 Task: Add a field from the Popular template Effort Level a blank project AmberDrive
Action: Mouse moved to (358, 371)
Screenshot: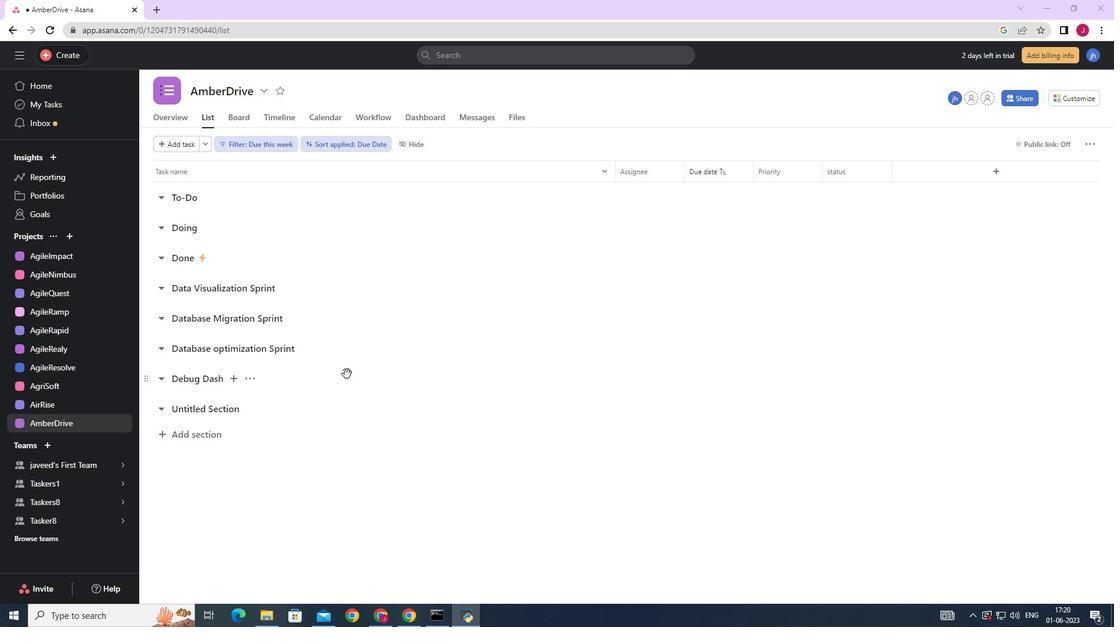 
Action: Mouse scrolled (358, 372) with delta (0, 0)
Screenshot: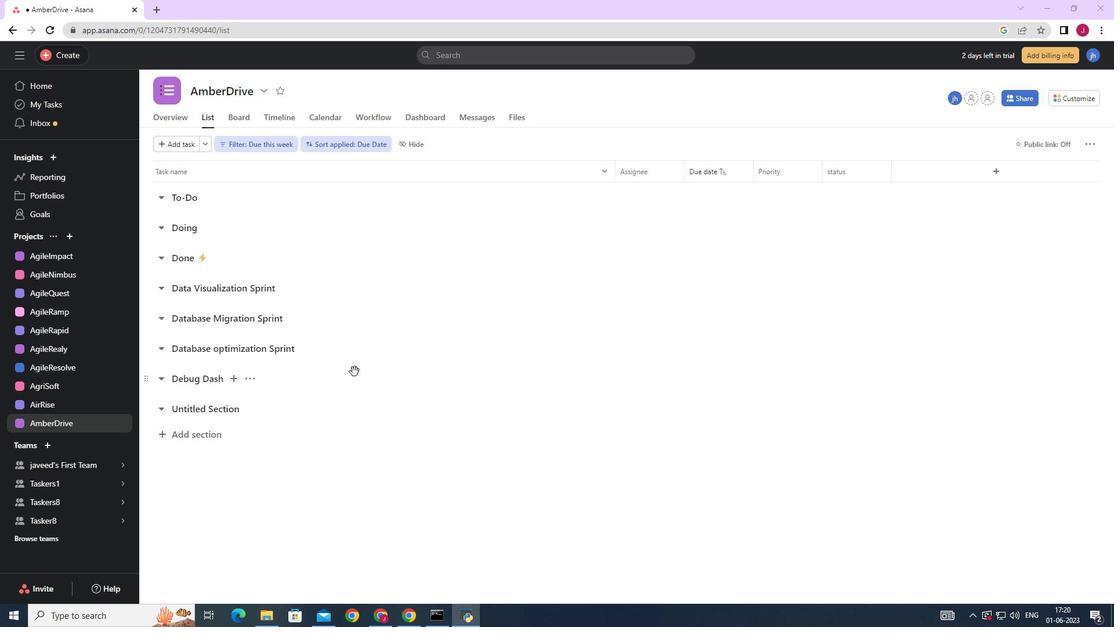 
Action: Mouse scrolled (358, 372) with delta (0, 0)
Screenshot: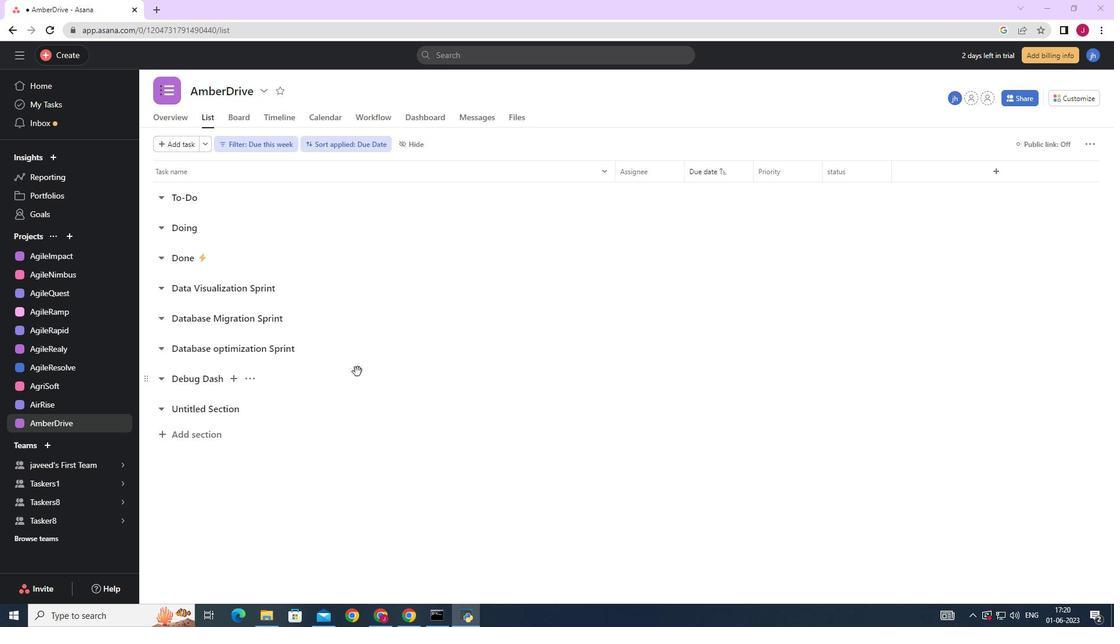 
Action: Mouse scrolled (358, 372) with delta (0, 0)
Screenshot: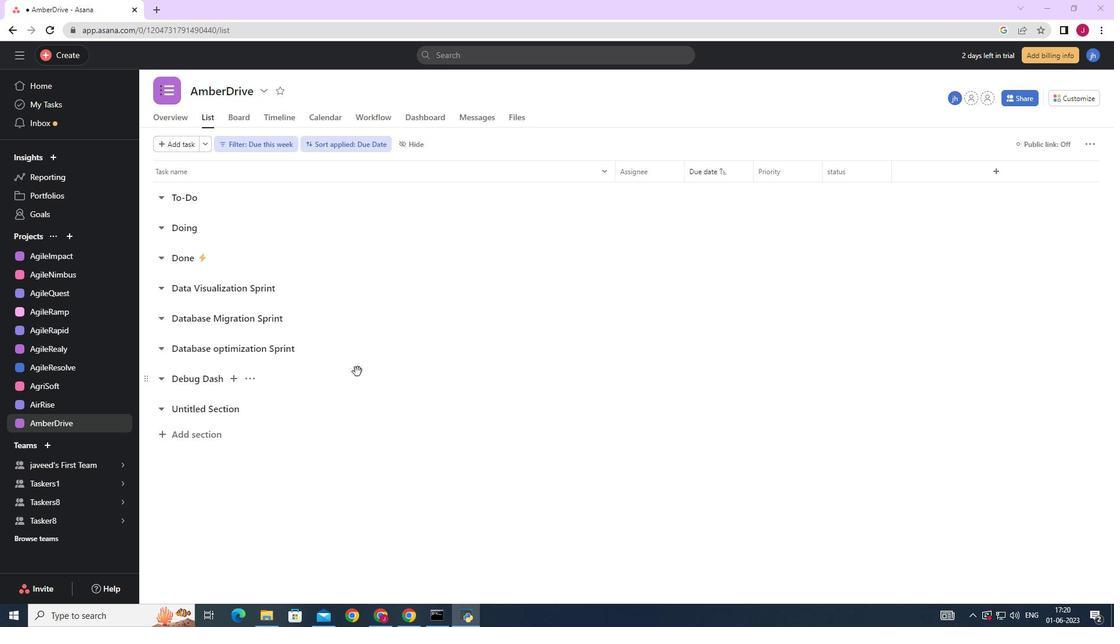 
Action: Mouse moved to (1089, 99)
Screenshot: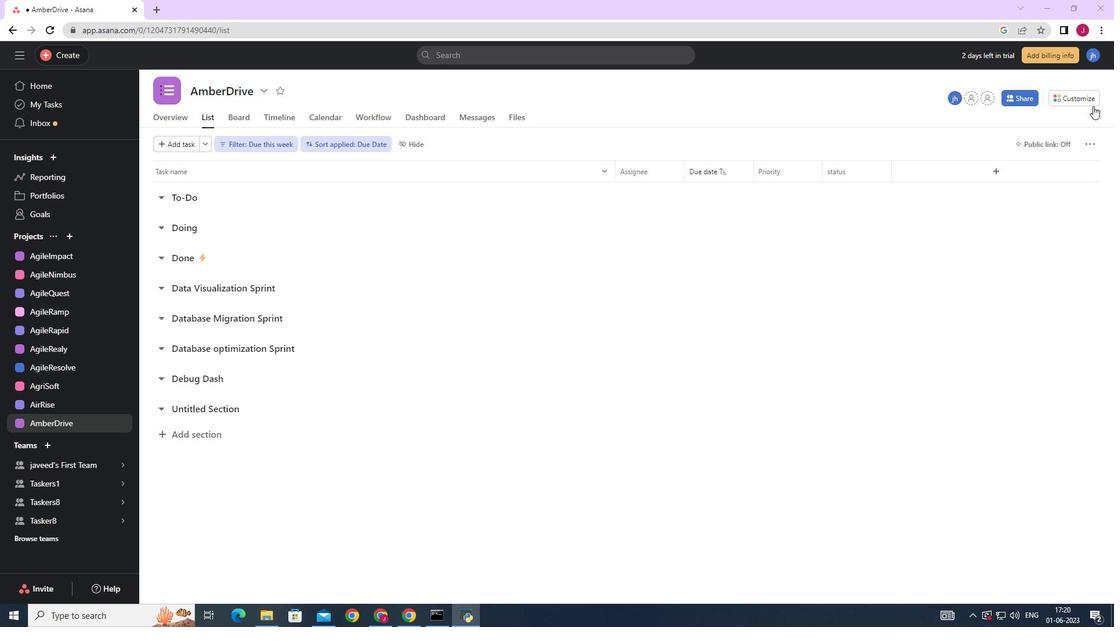 
Action: Mouse pressed left at (1089, 99)
Screenshot: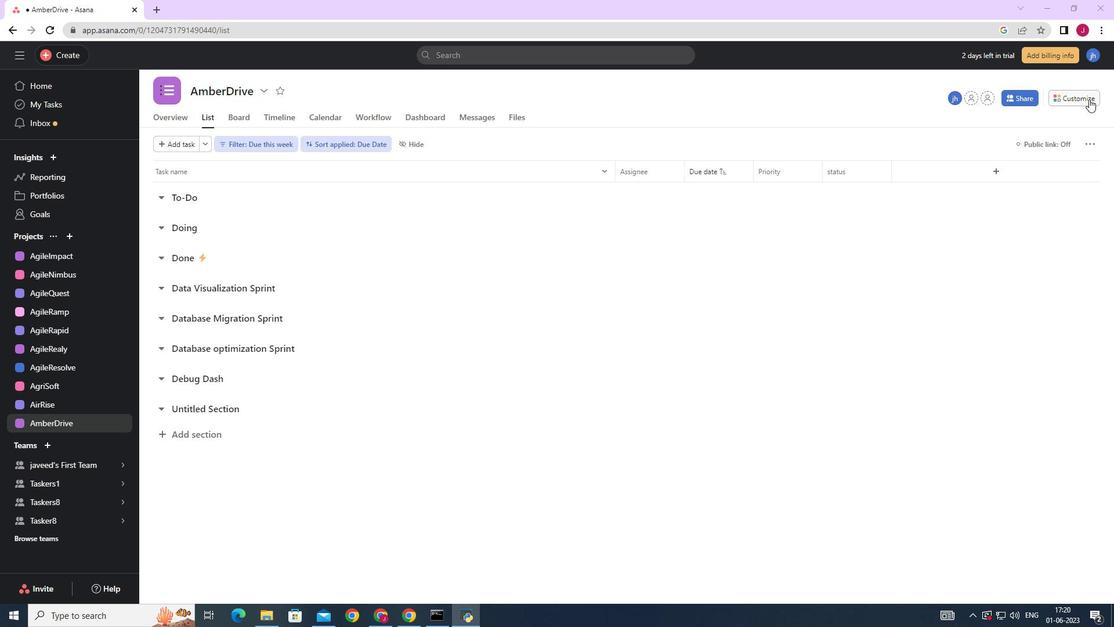 
Action: Mouse moved to (872, 252)
Screenshot: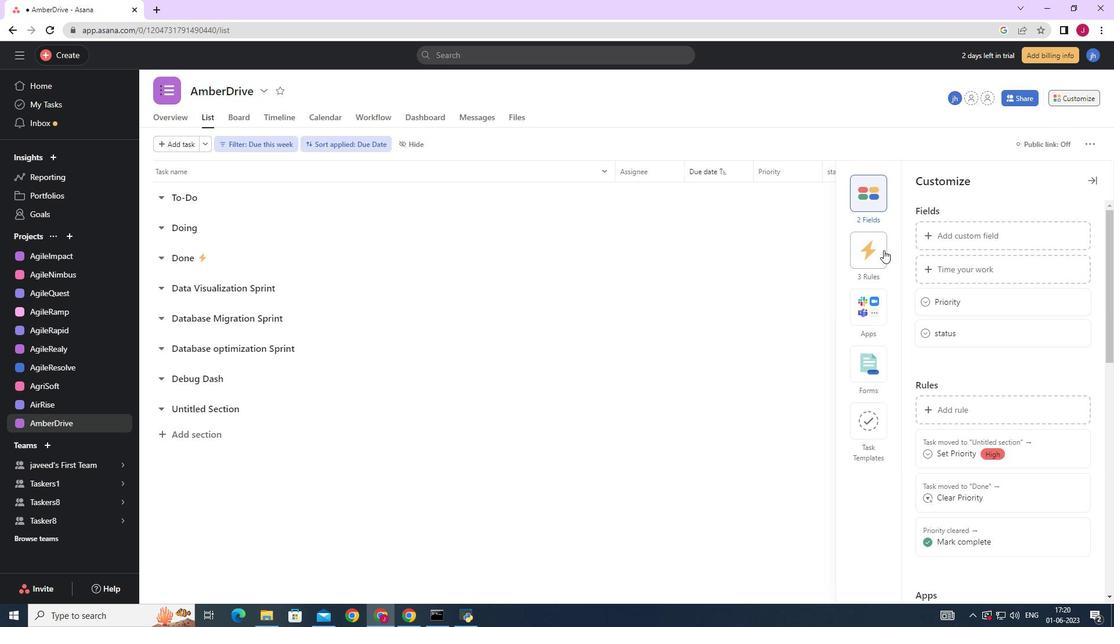 
Action: Mouse pressed left at (872, 252)
Screenshot: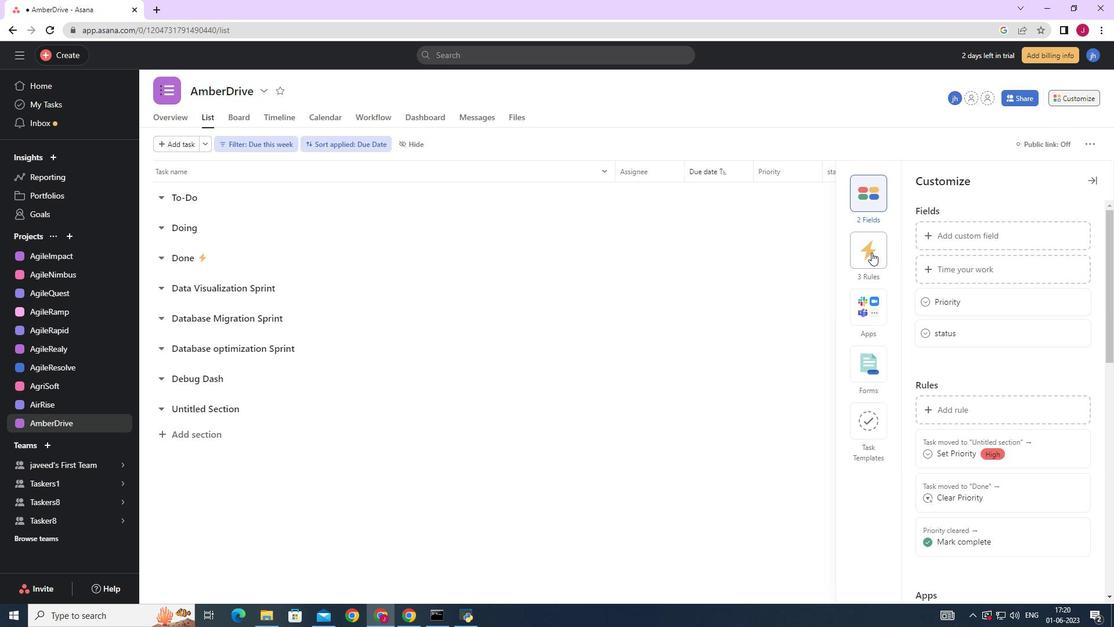 
Action: Mouse moved to (936, 261)
Screenshot: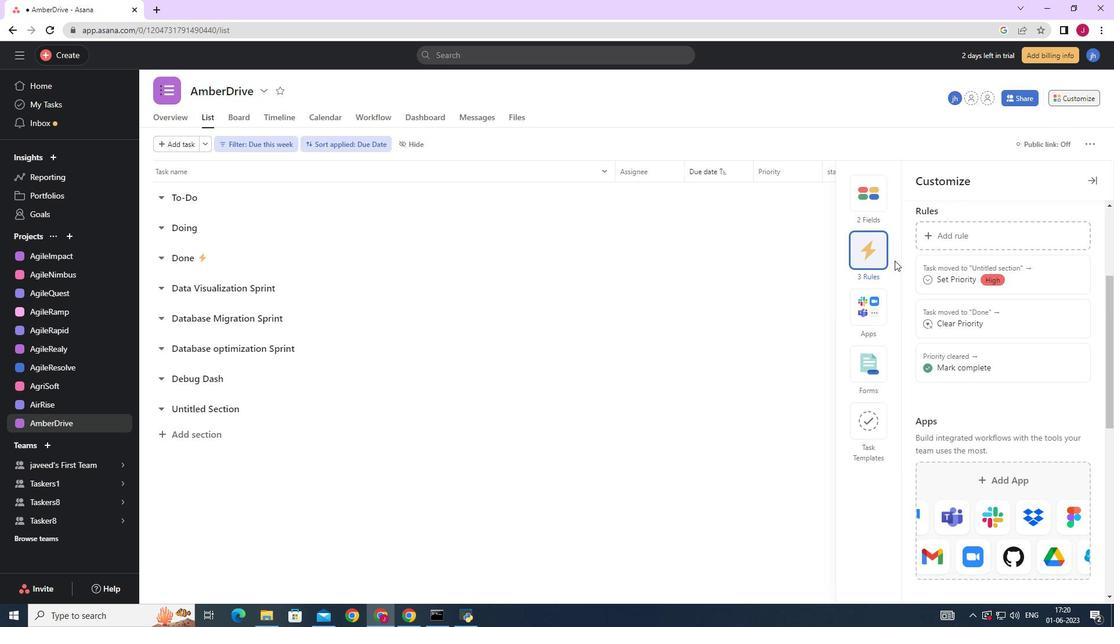 
Action: Mouse scrolled (936, 262) with delta (0, 0)
Screenshot: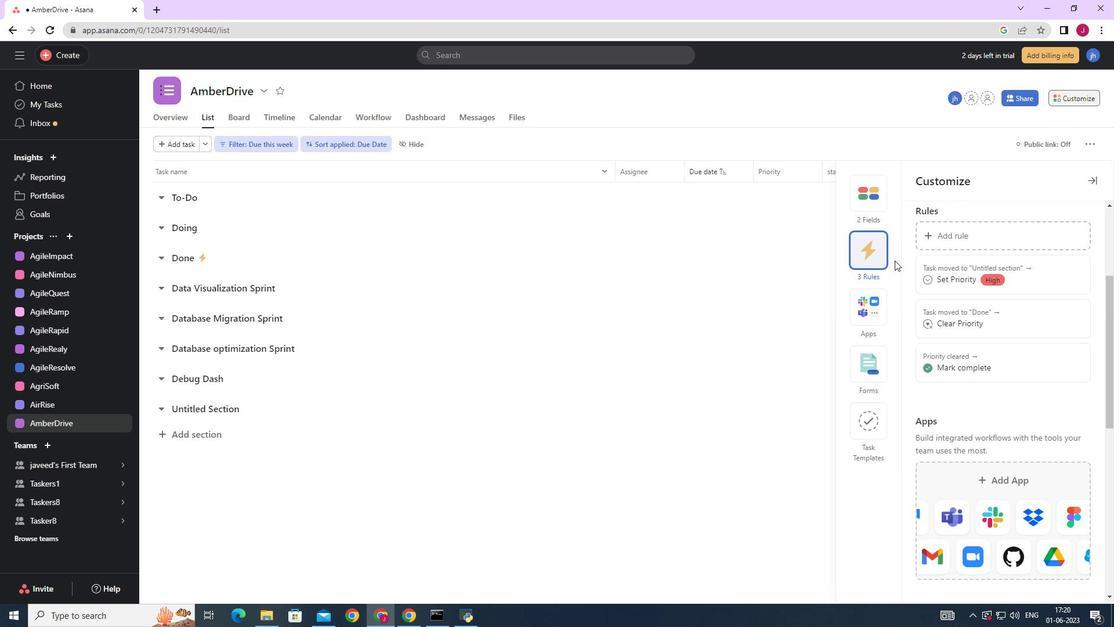 
Action: Mouse scrolled (936, 262) with delta (0, 0)
Screenshot: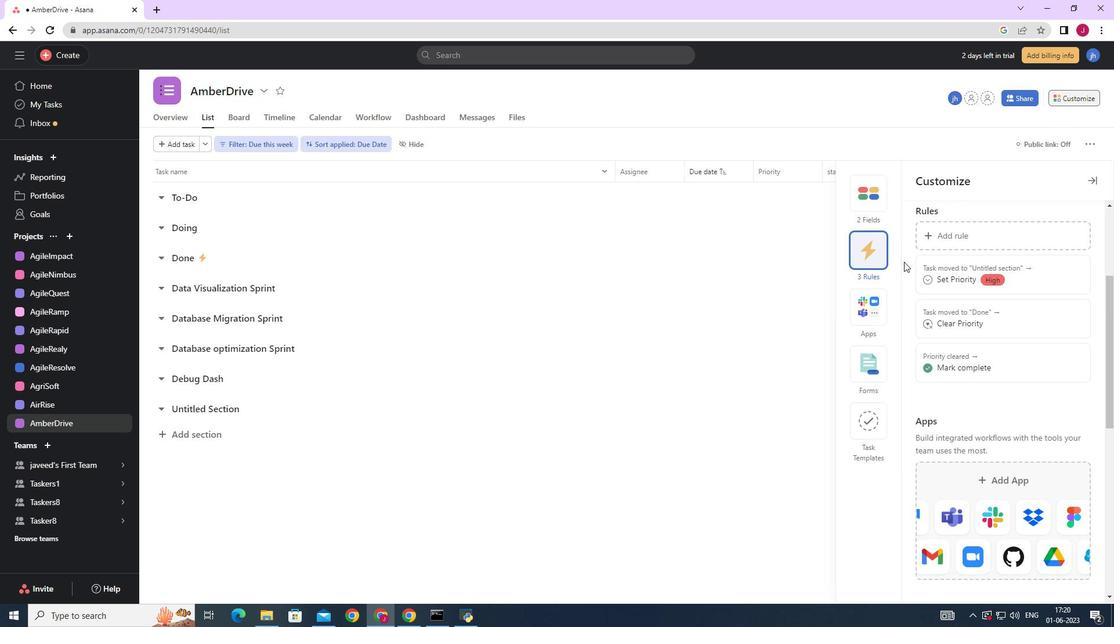 
Action: Mouse scrolled (936, 262) with delta (0, 0)
Screenshot: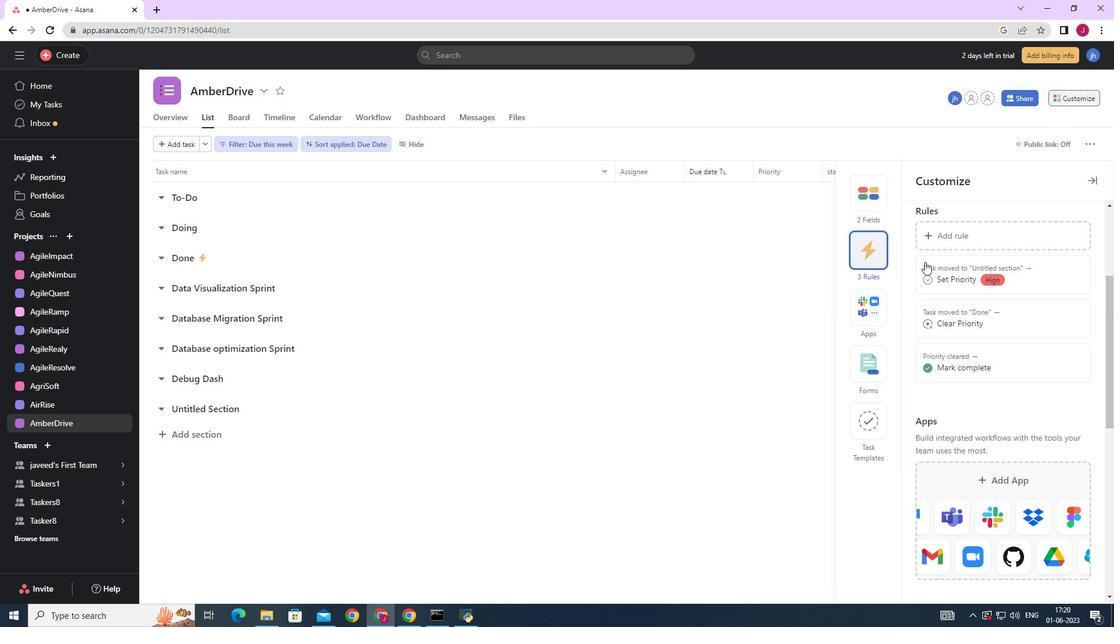 
Action: Mouse moved to (941, 258)
Screenshot: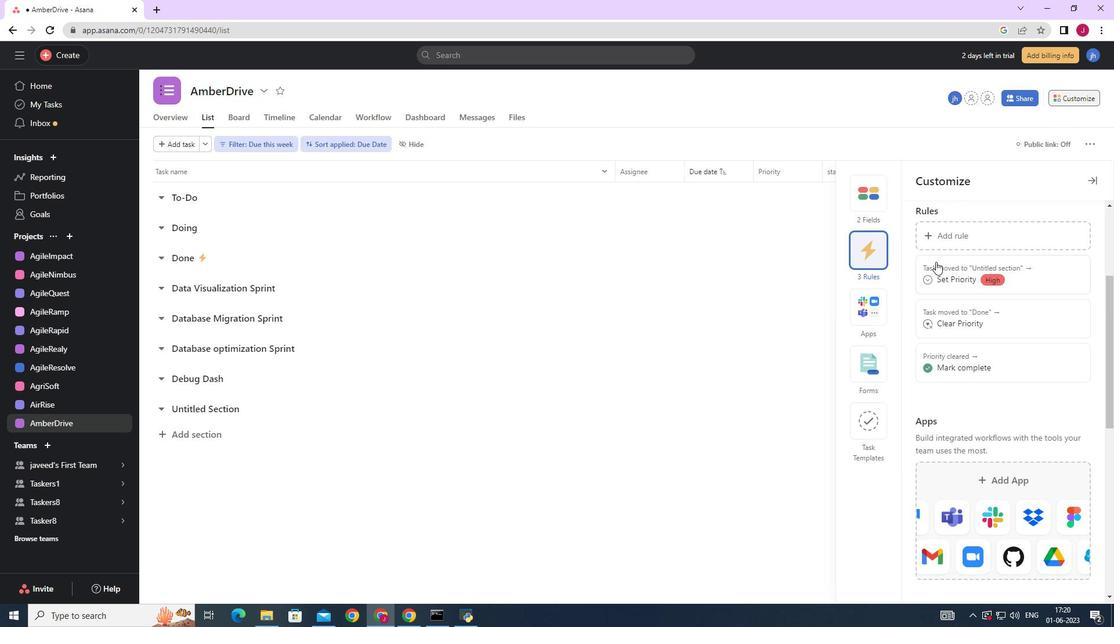 
Action: Mouse scrolled (940, 260) with delta (0, 0)
Screenshot: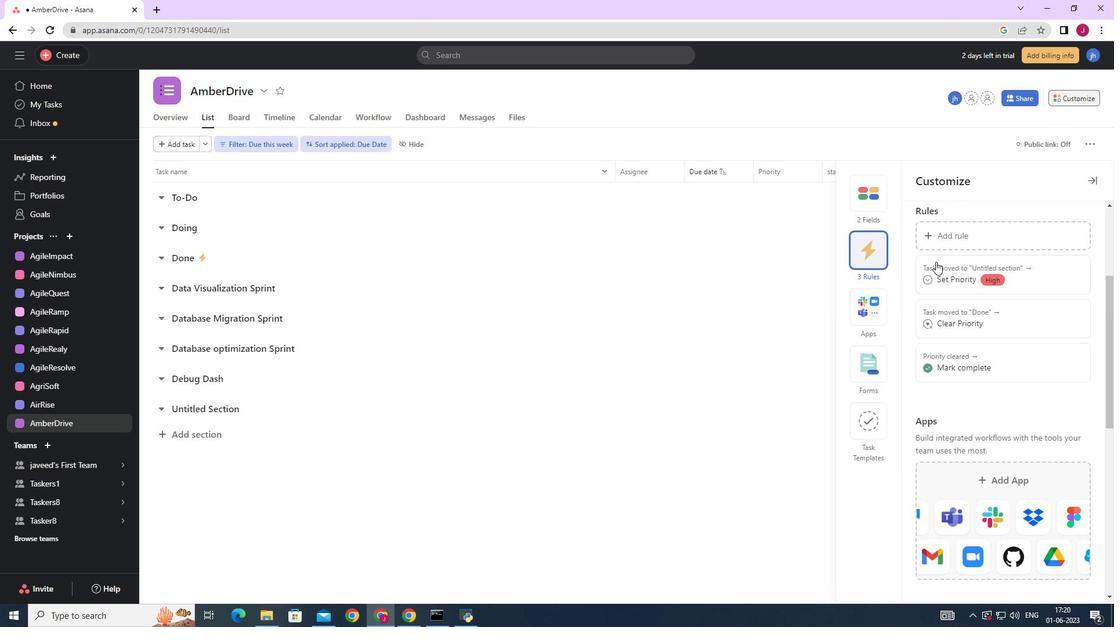 
Action: Mouse moved to (962, 256)
Screenshot: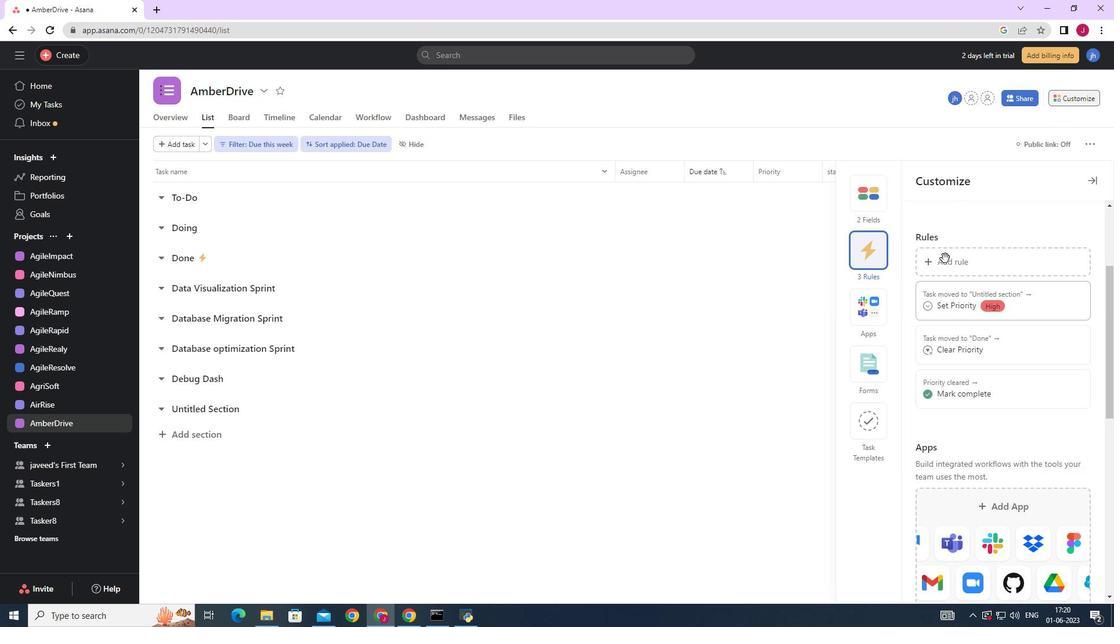 
Action: Mouse scrolled (962, 257) with delta (0, 0)
Screenshot: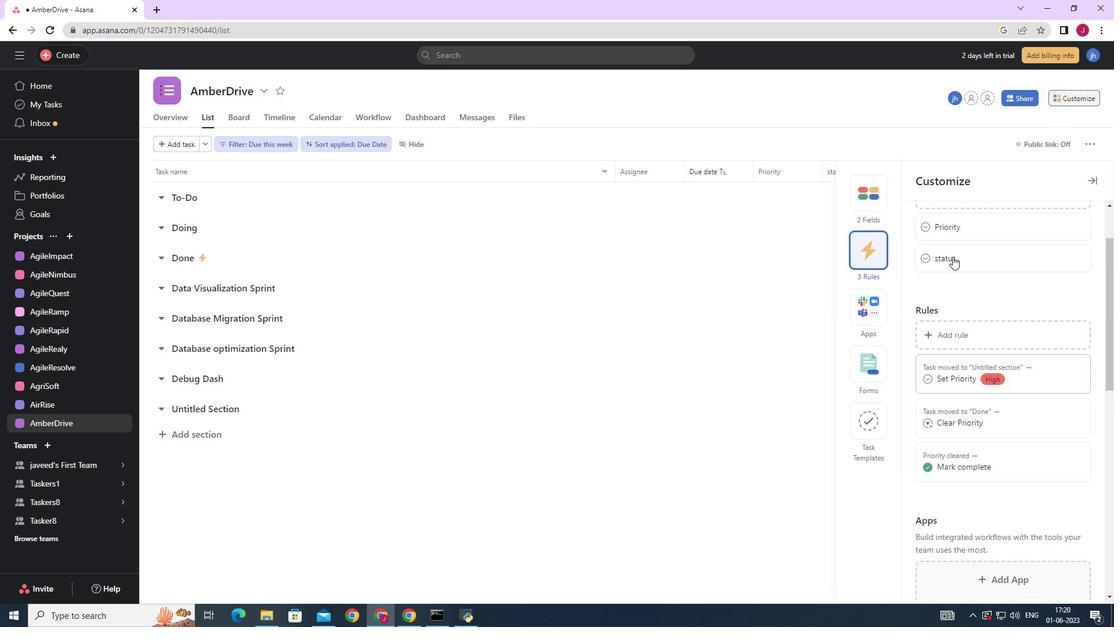 
Action: Mouse scrolled (962, 257) with delta (0, 0)
Screenshot: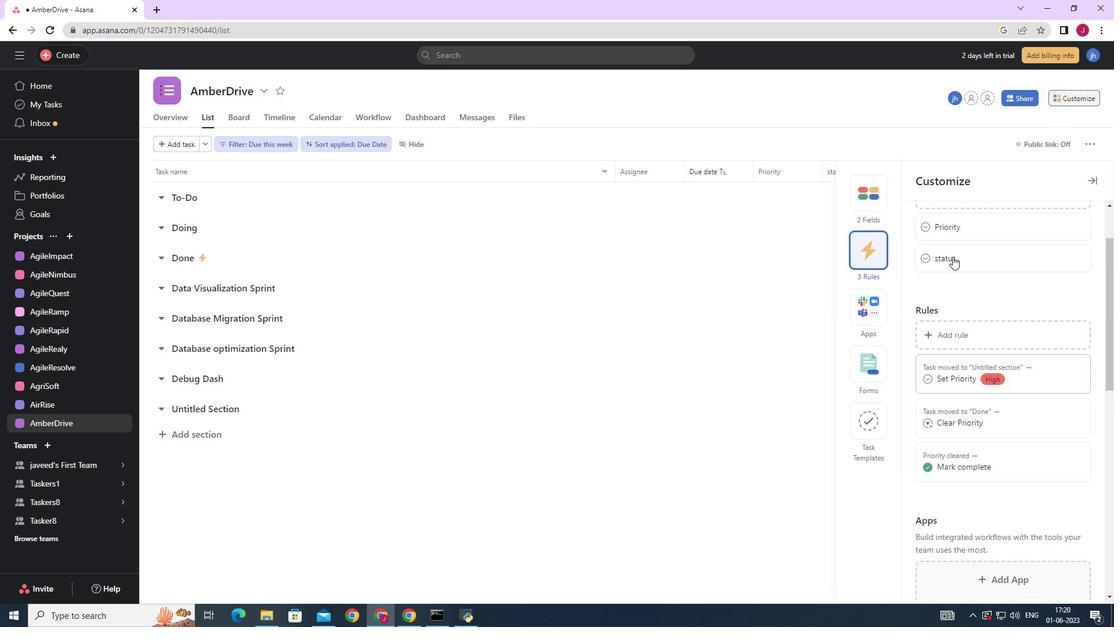 
Action: Mouse scrolled (962, 257) with delta (0, 0)
Screenshot: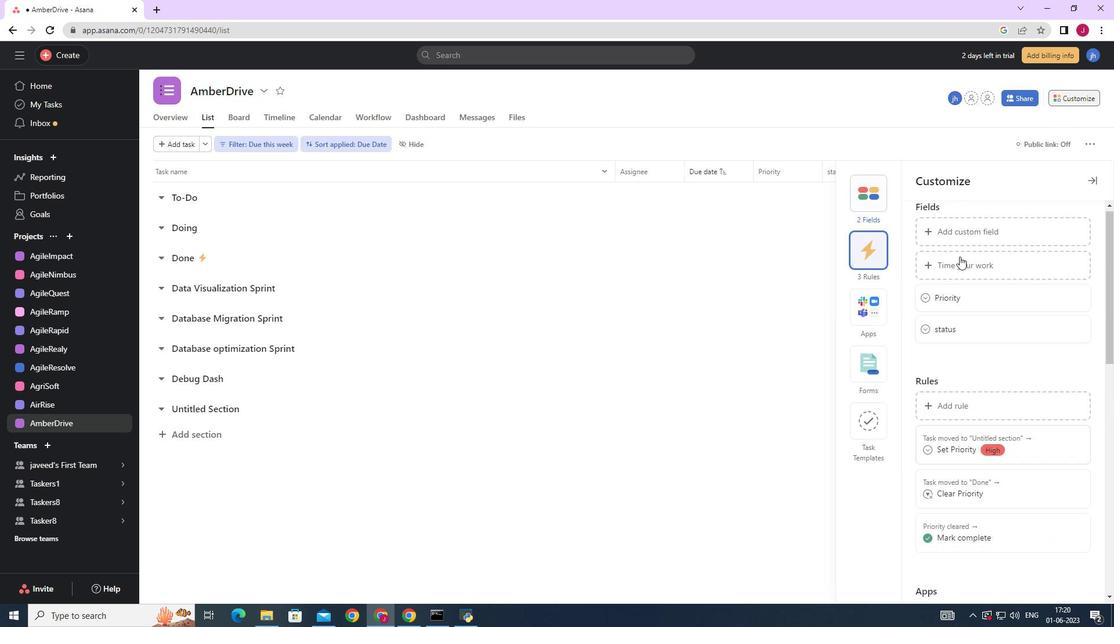 
Action: Mouse moved to (966, 234)
Screenshot: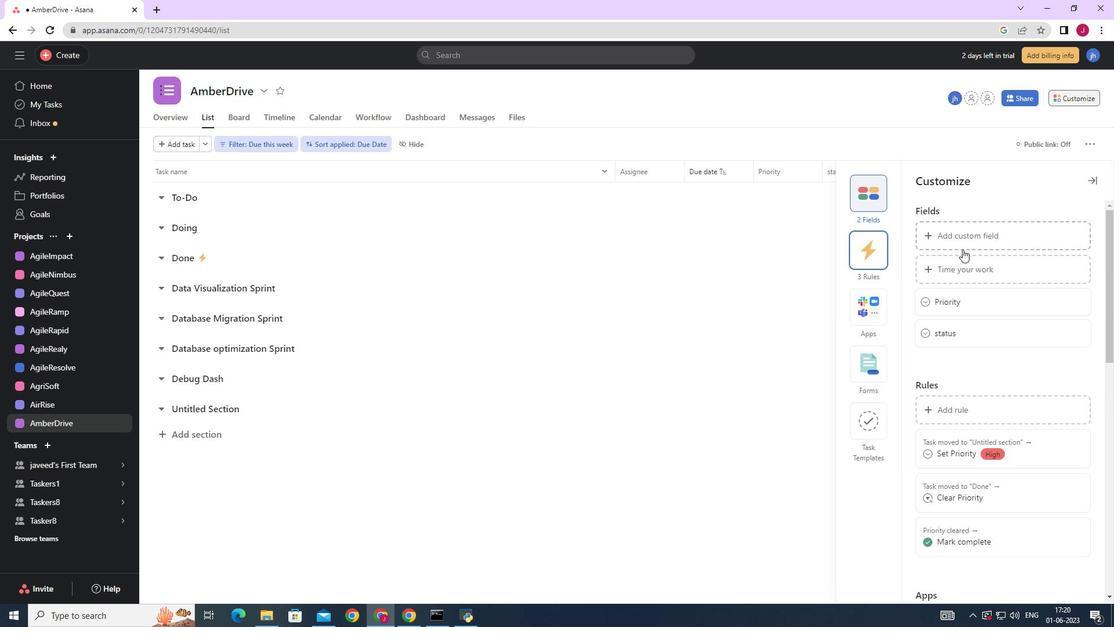 
Action: Mouse pressed left at (966, 234)
Screenshot: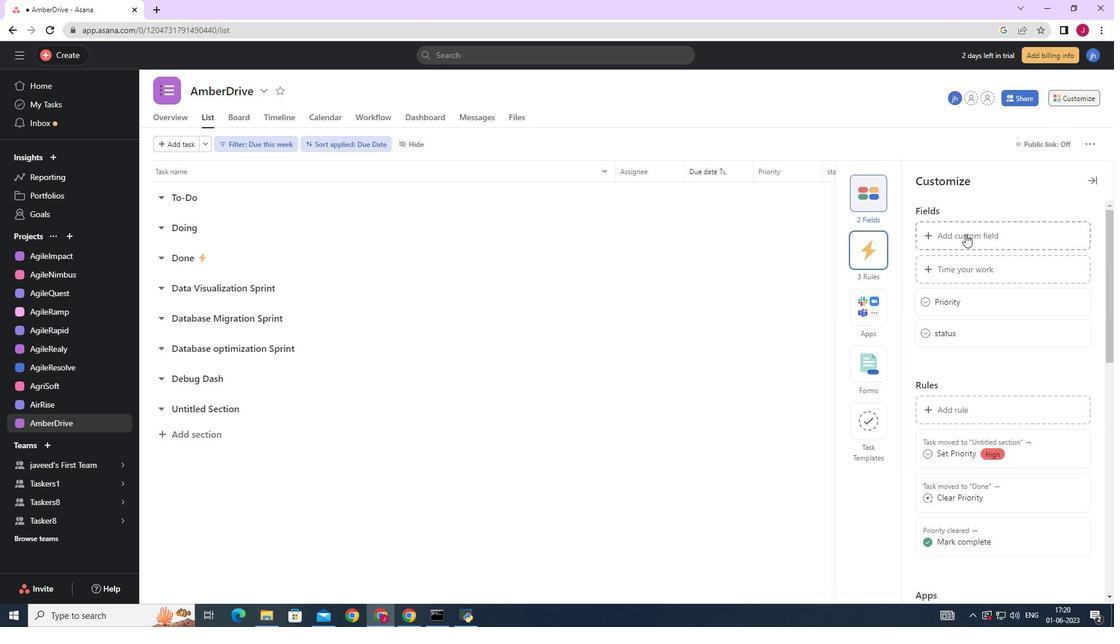 
Action: Mouse moved to (494, 178)
Screenshot: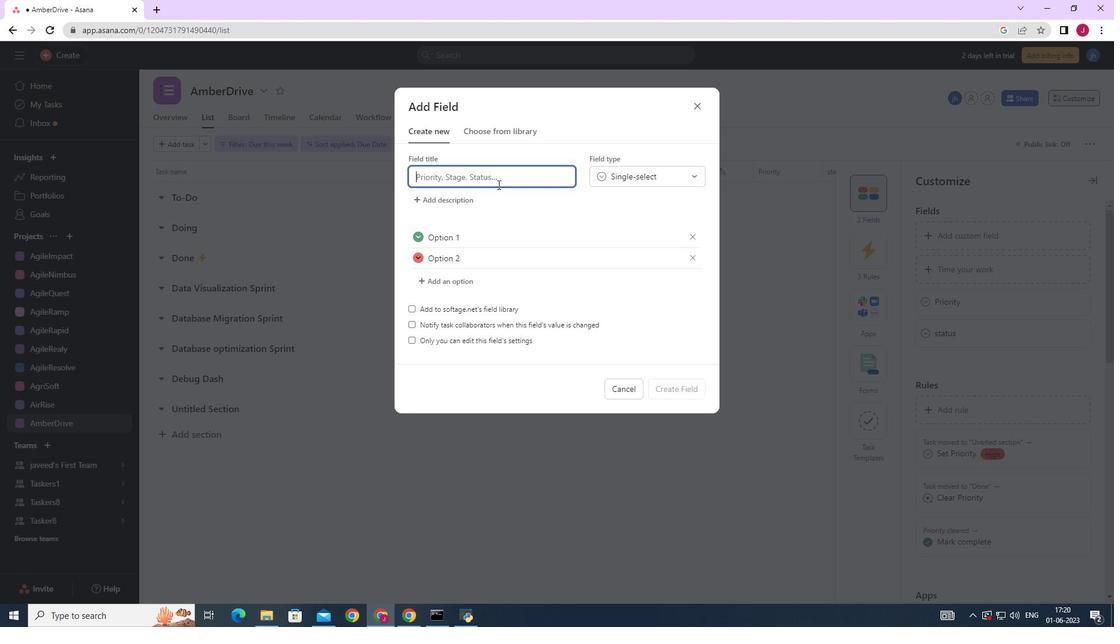 
Action: Mouse pressed left at (494, 178)
Screenshot: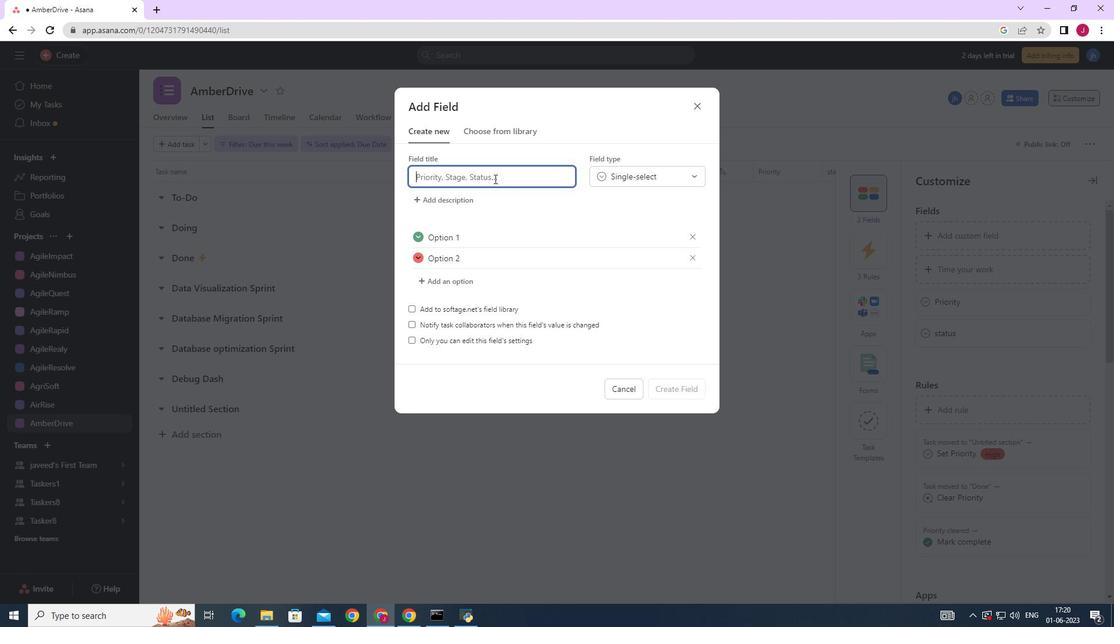 
Action: Key pressed <Key.caps_lock>
Screenshot: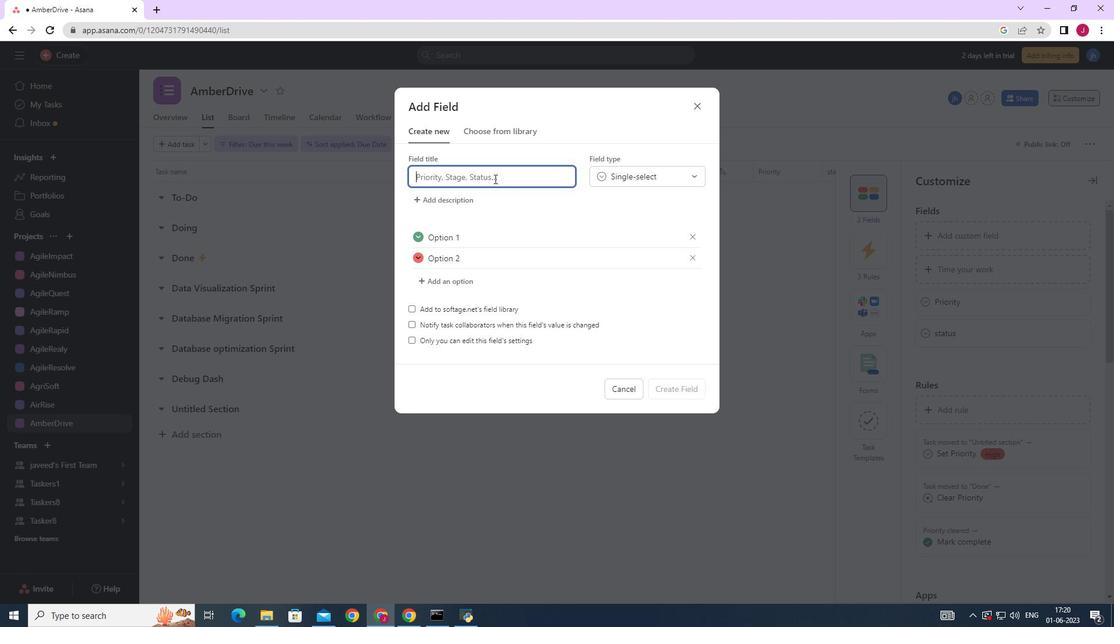 
Action: Mouse moved to (494, 178)
Screenshot: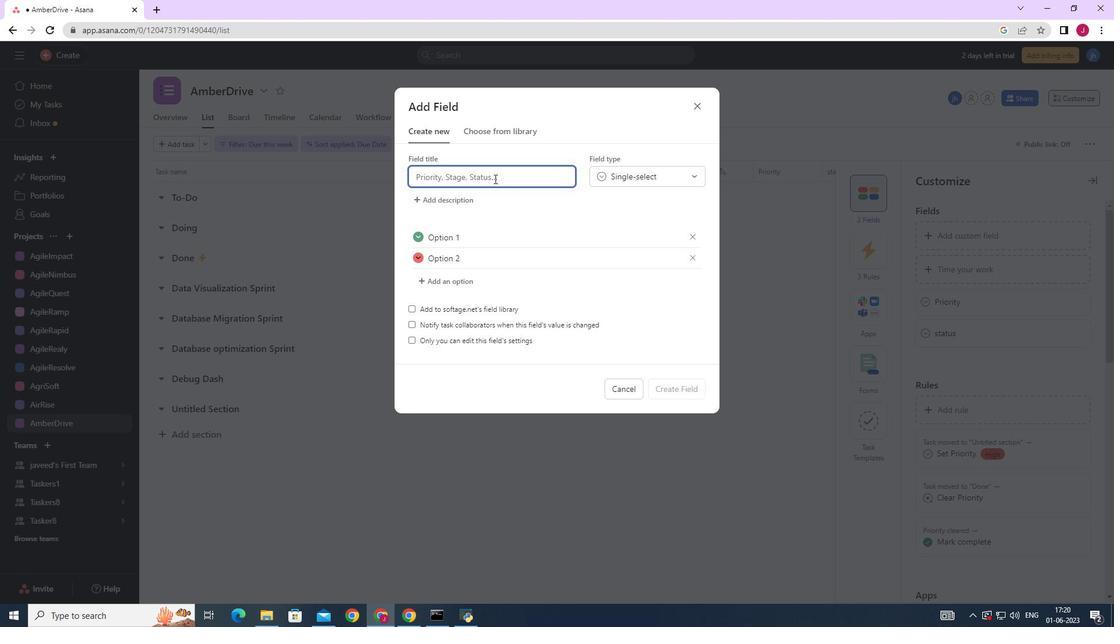 
Action: Key pressed E<Key.caps_lock>ffort<Key.space><Key.caps_lock>L<Key.caps_lock>evel
Screenshot: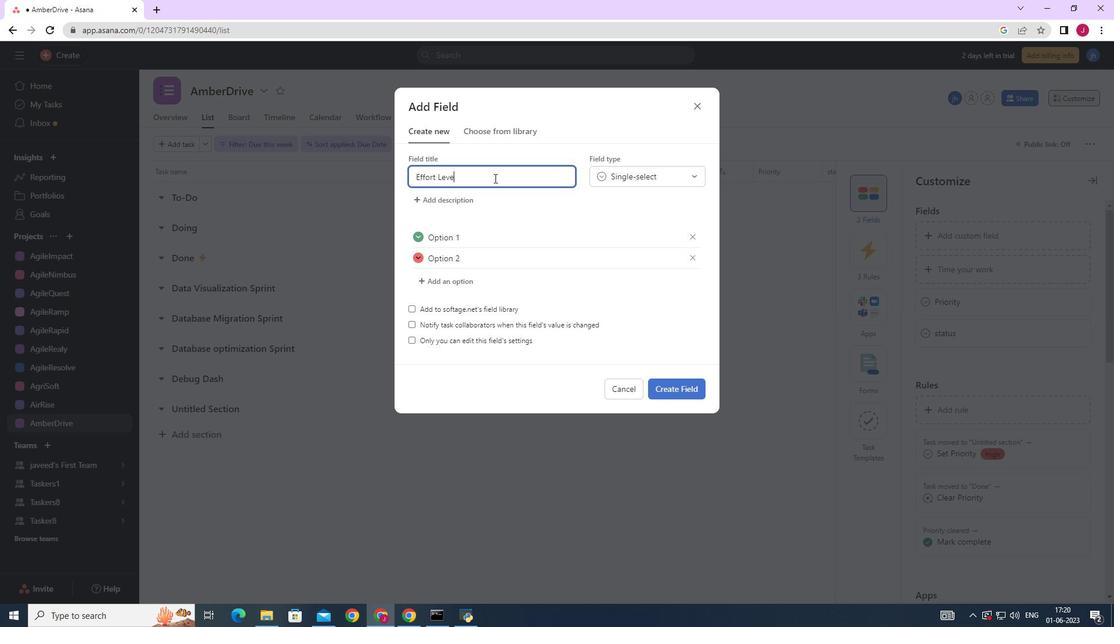 
Action: Mouse moved to (671, 391)
Screenshot: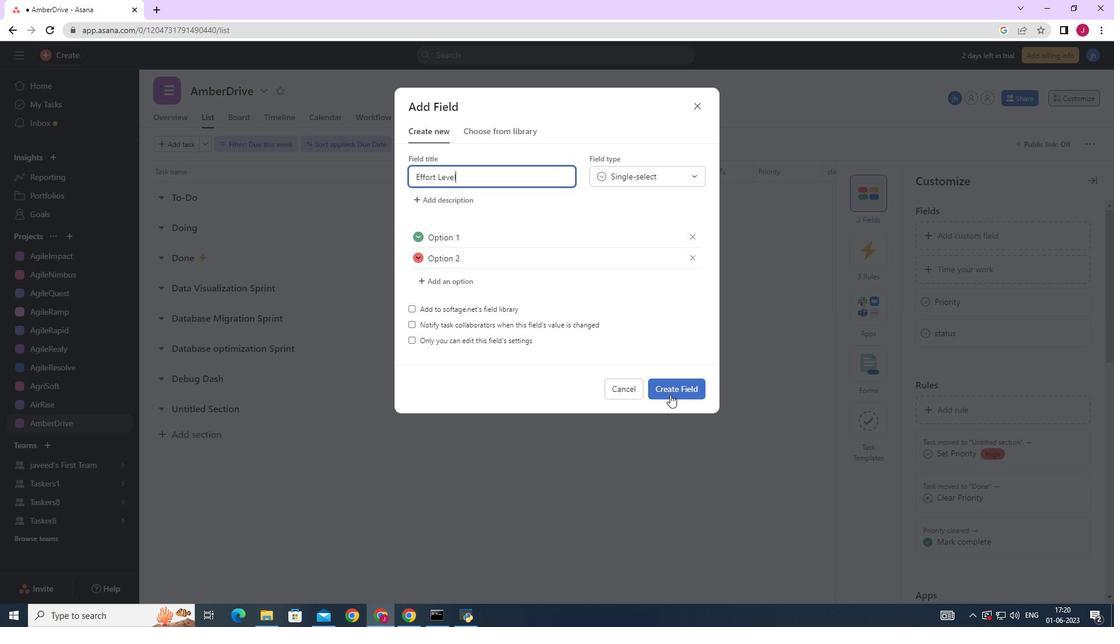 
Action: Mouse pressed left at (671, 391)
Screenshot: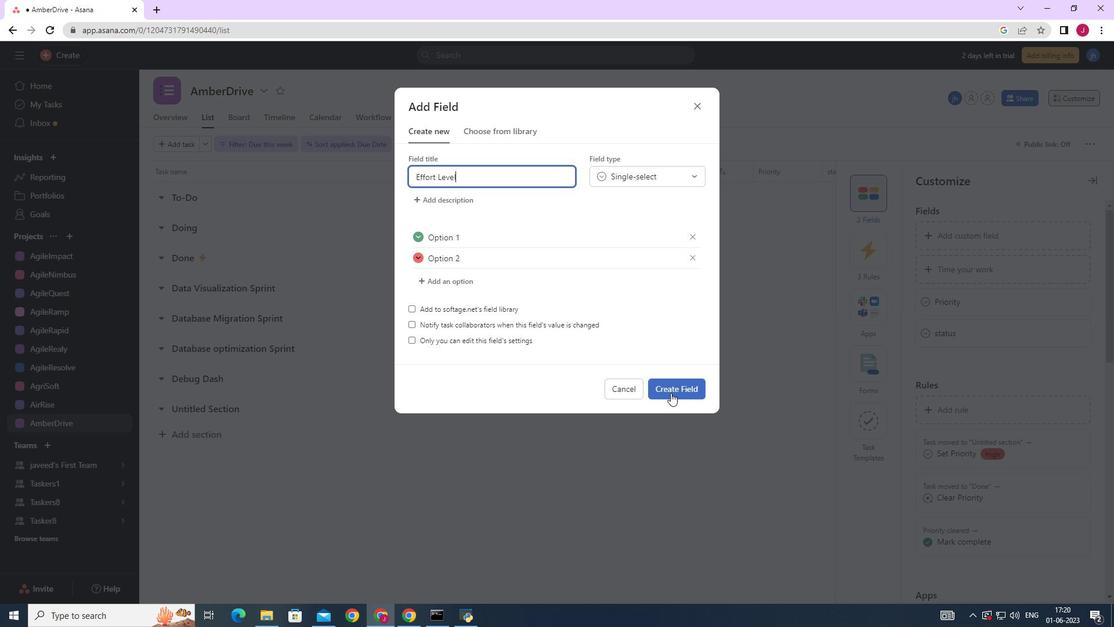 
